 Task: Add Attachment from computer to Card Card0000000041 in Board Board0000000011 in Workspace WS0000000004 in Trello. Add Cover Purple to Card Card0000000041 in Board Board0000000011 in Workspace WS0000000004 in Trello. Add "Move Card To …" Button titled Button0000000041 to "top" of the list "To Do" to Card Card0000000041 in Board Board0000000011 in Workspace WS0000000004 in Trello. Add Description DS0000000041 to Card Card0000000041 in Board Board0000000011 in Workspace WS0000000004 in Trello. Add Comment CM0000000041 to Card Card0000000041 in Board Board0000000011 in Workspace WS0000000004 in Trello
Action: Mouse moved to (92, 316)
Screenshot: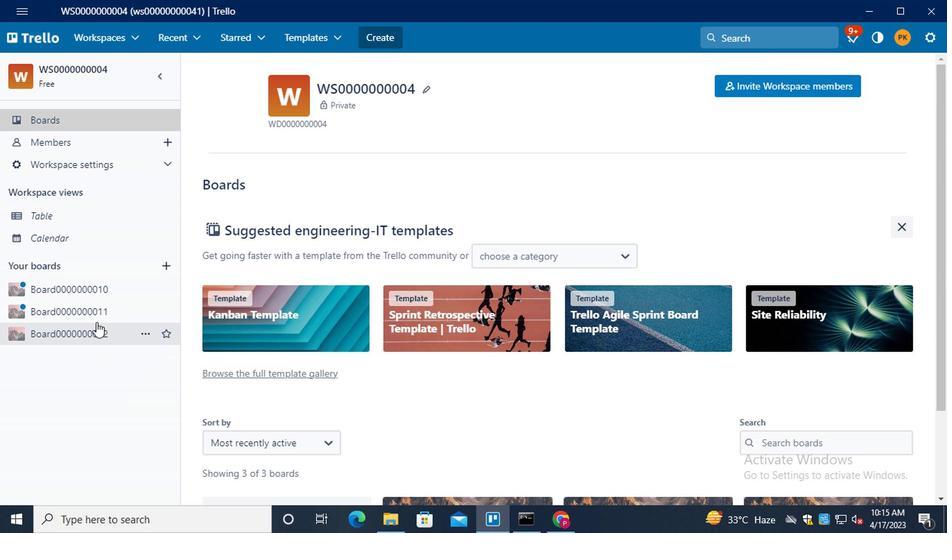 
Action: Mouse pressed left at (92, 316)
Screenshot: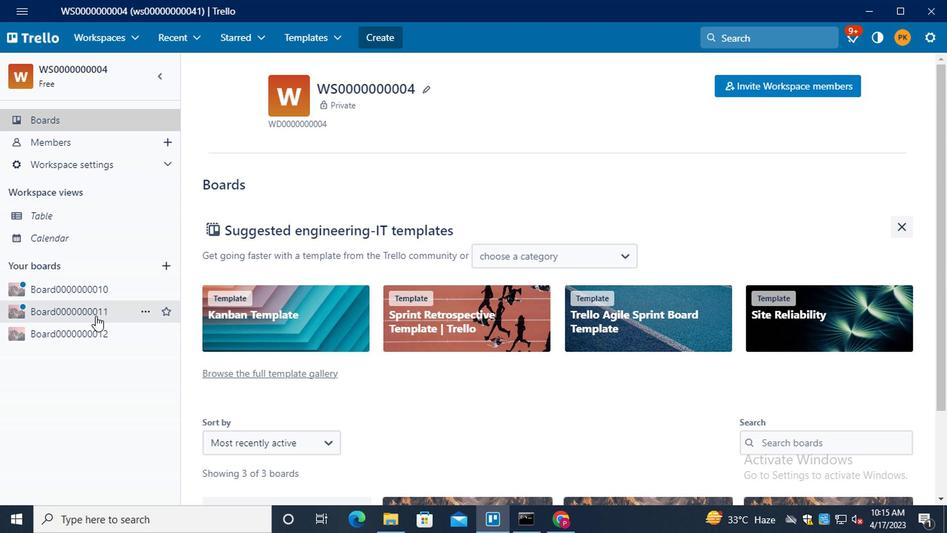 
Action: Mouse moved to (298, 144)
Screenshot: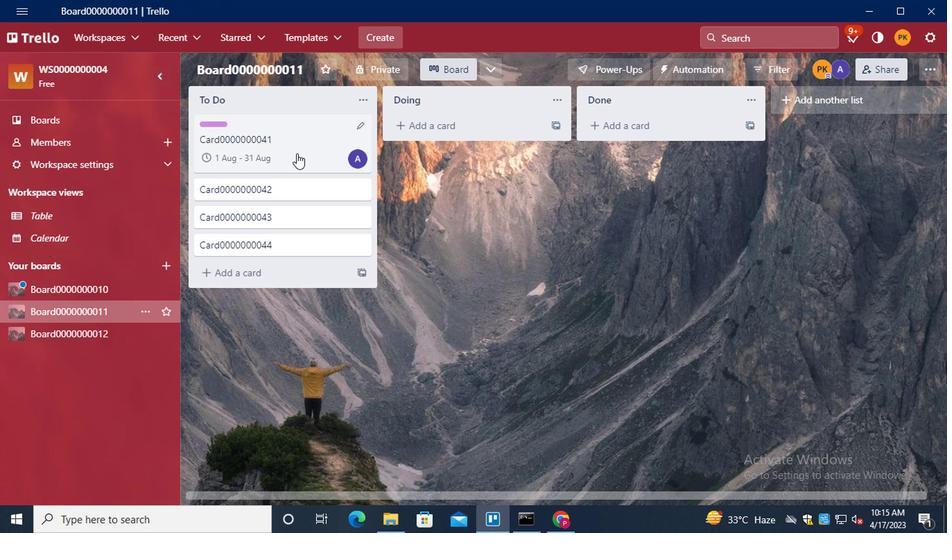 
Action: Mouse pressed left at (298, 144)
Screenshot: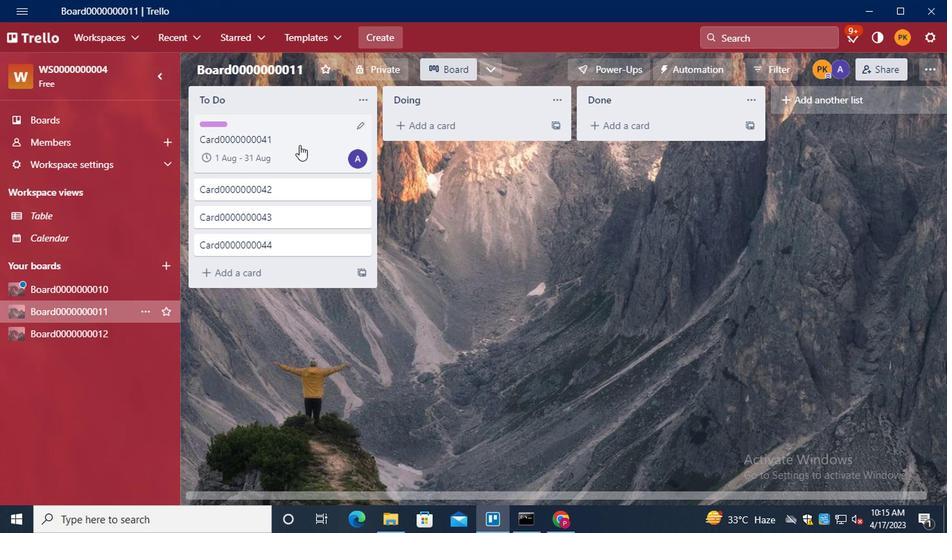 
Action: Mouse moved to (622, 289)
Screenshot: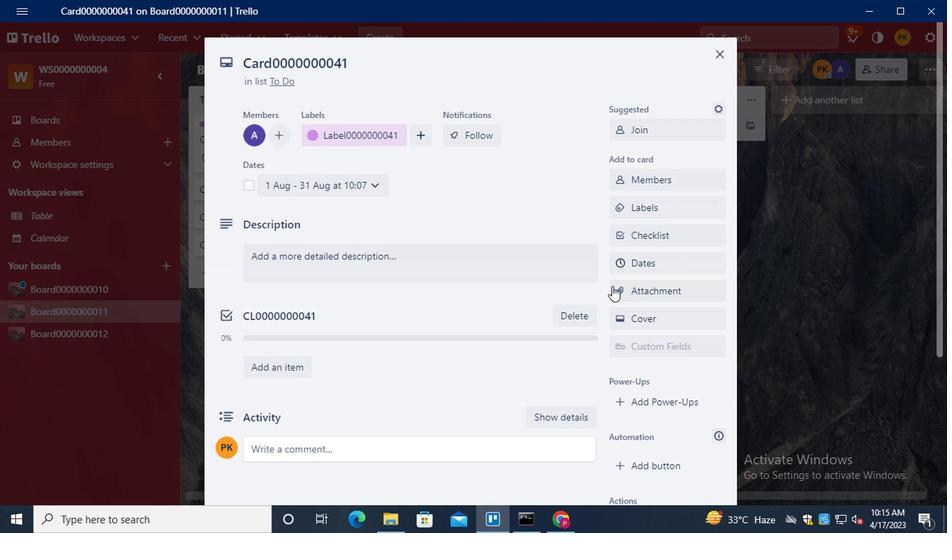 
Action: Mouse pressed left at (622, 289)
Screenshot: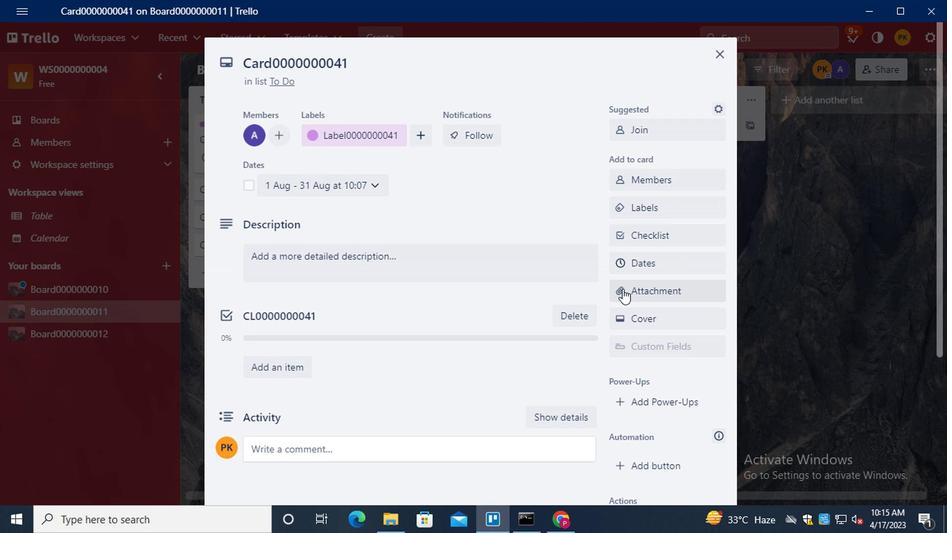 
Action: Mouse moved to (659, 126)
Screenshot: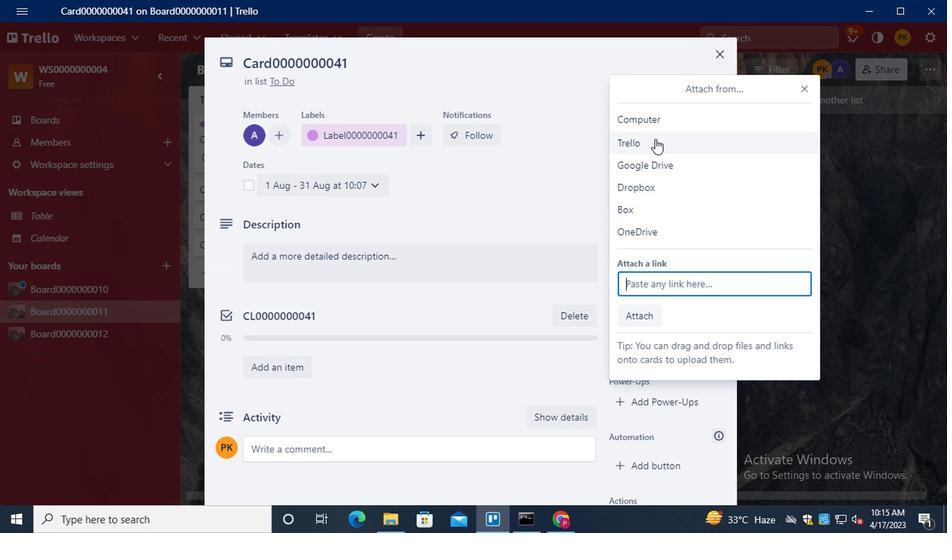 
Action: Mouse pressed left at (659, 126)
Screenshot: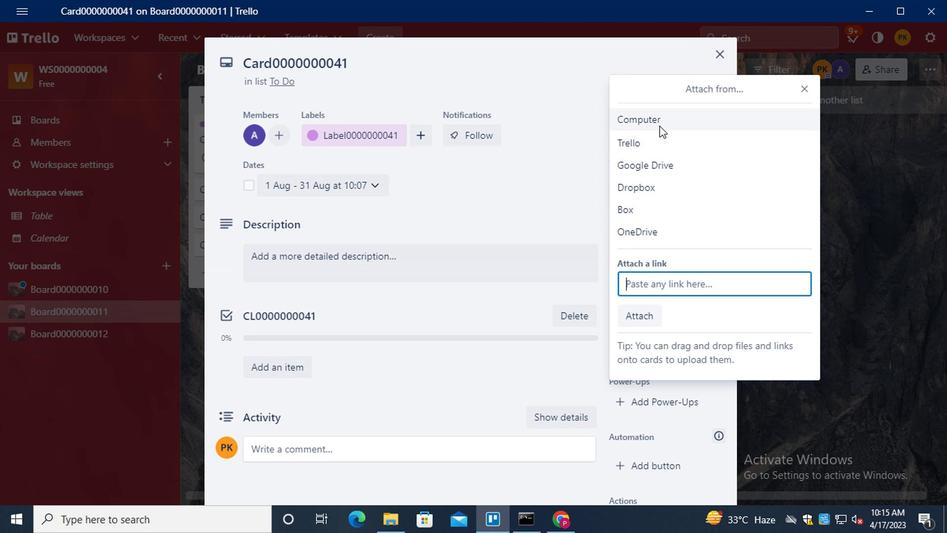 
Action: Mouse moved to (225, 104)
Screenshot: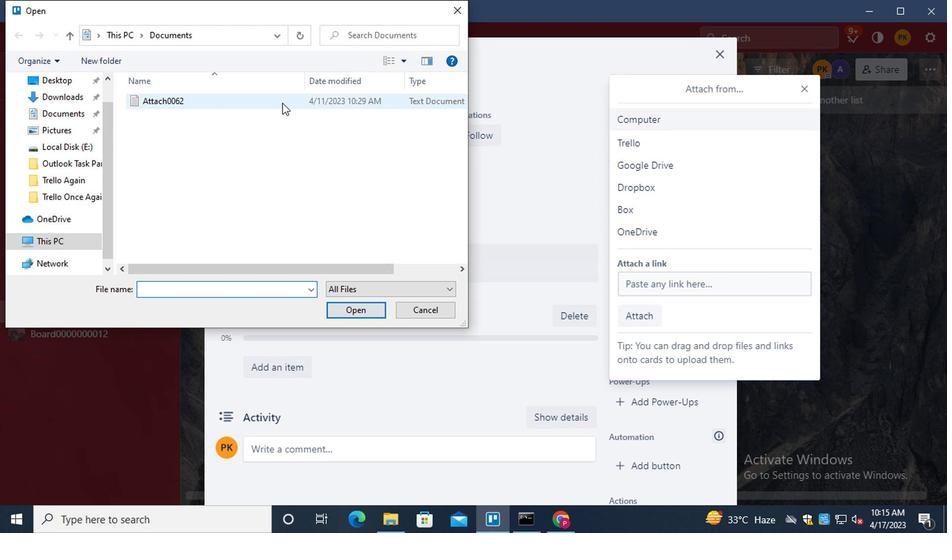 
Action: Mouse pressed left at (225, 104)
Screenshot: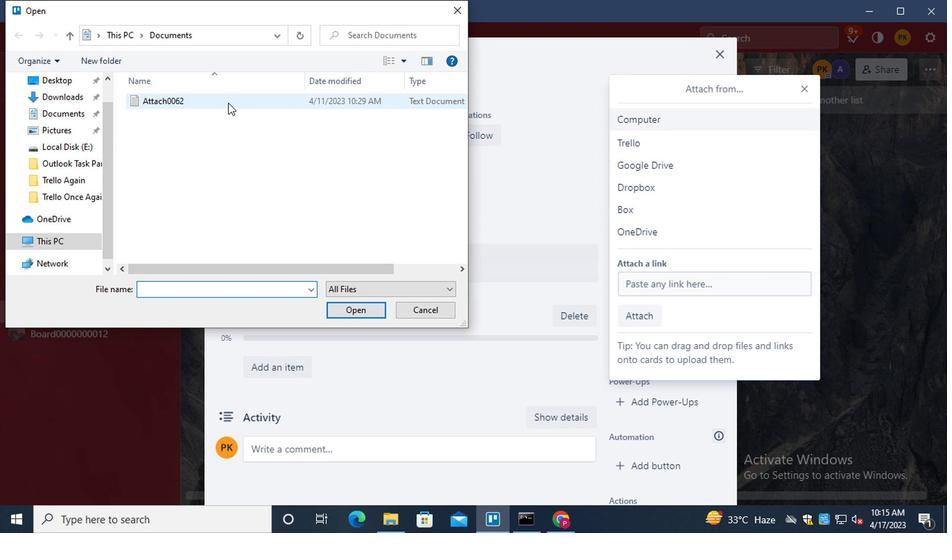 
Action: Mouse moved to (337, 313)
Screenshot: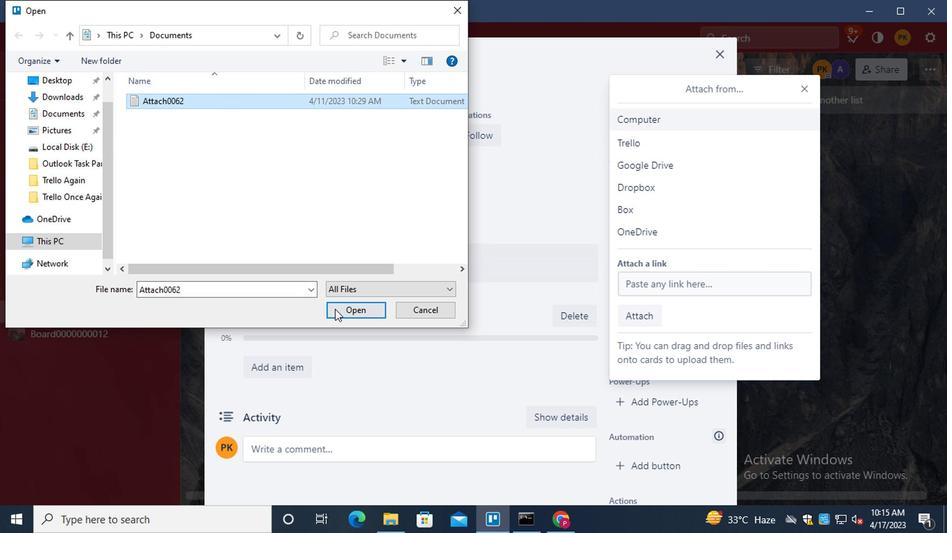 
Action: Mouse pressed left at (337, 313)
Screenshot: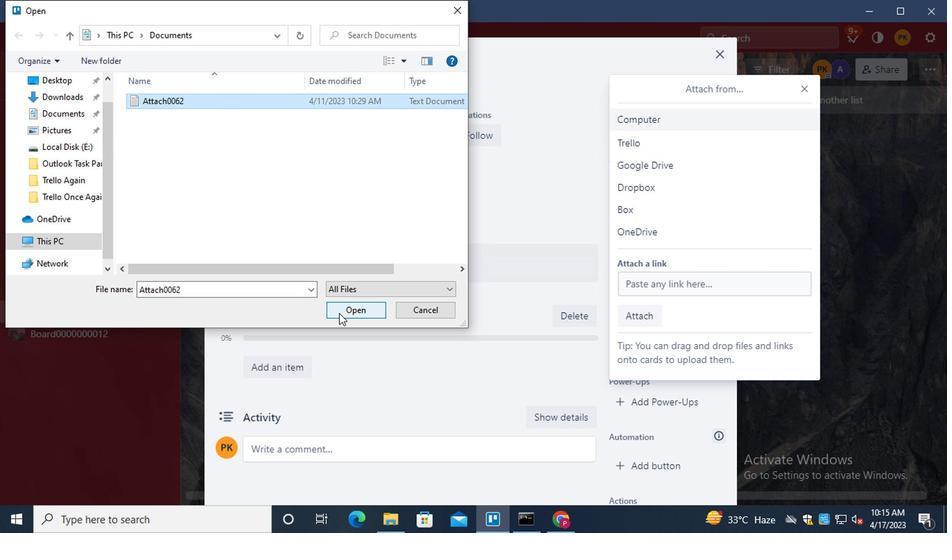
Action: Mouse moved to (642, 324)
Screenshot: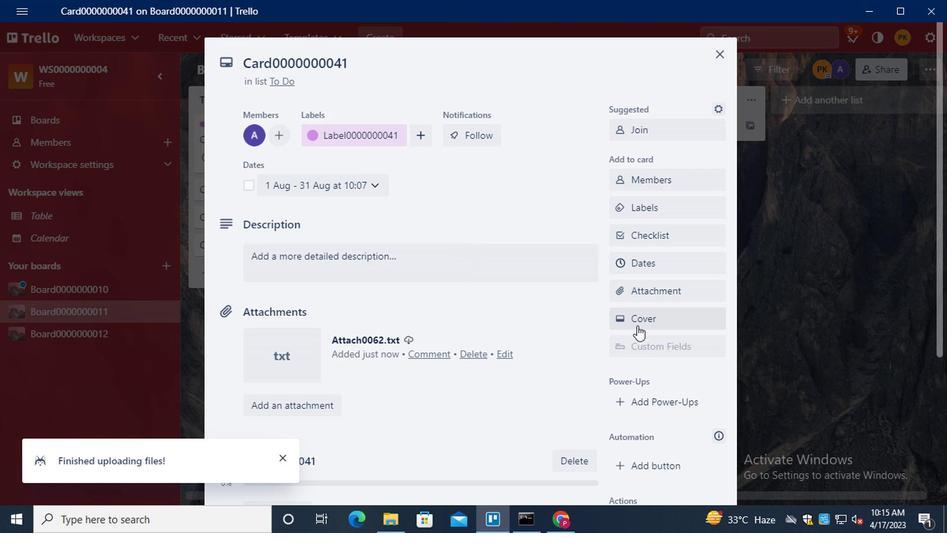 
Action: Mouse pressed left at (642, 324)
Screenshot: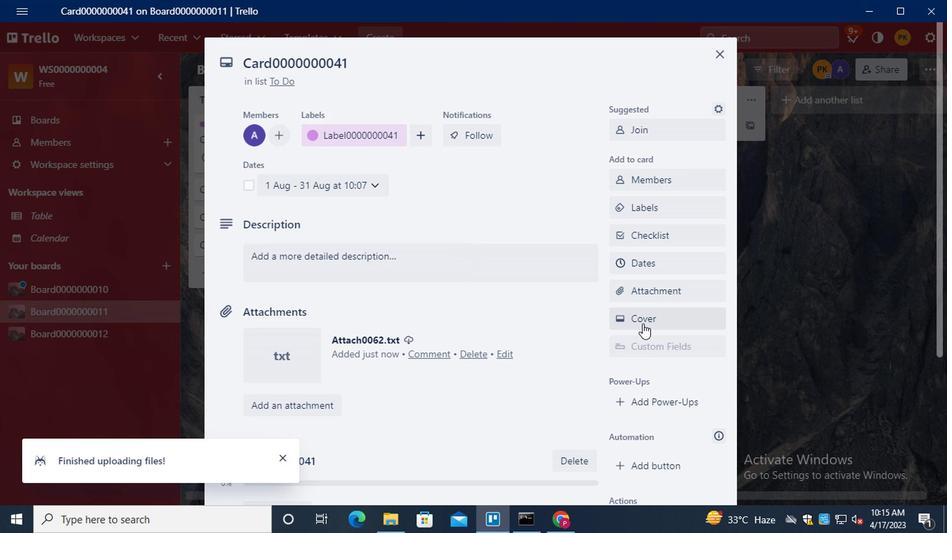 
Action: Mouse moved to (795, 233)
Screenshot: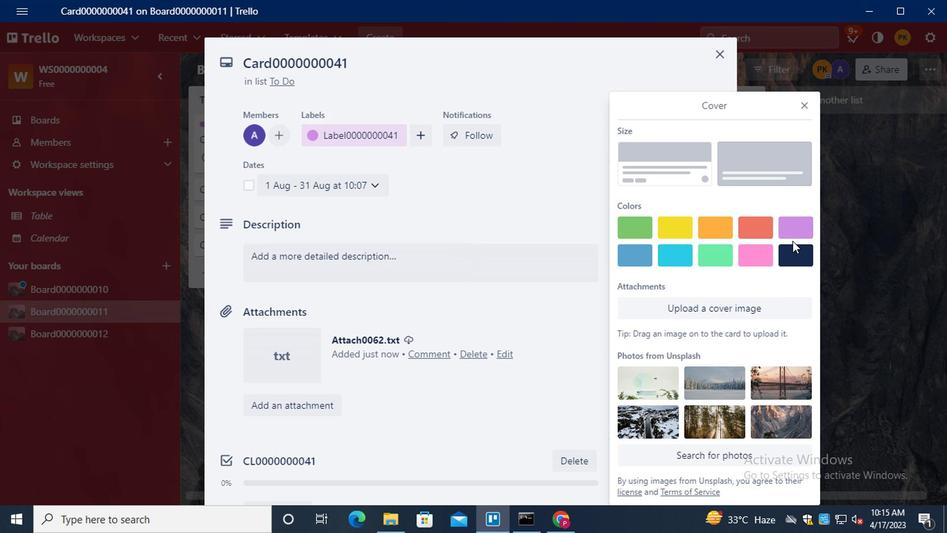 
Action: Mouse pressed left at (795, 233)
Screenshot: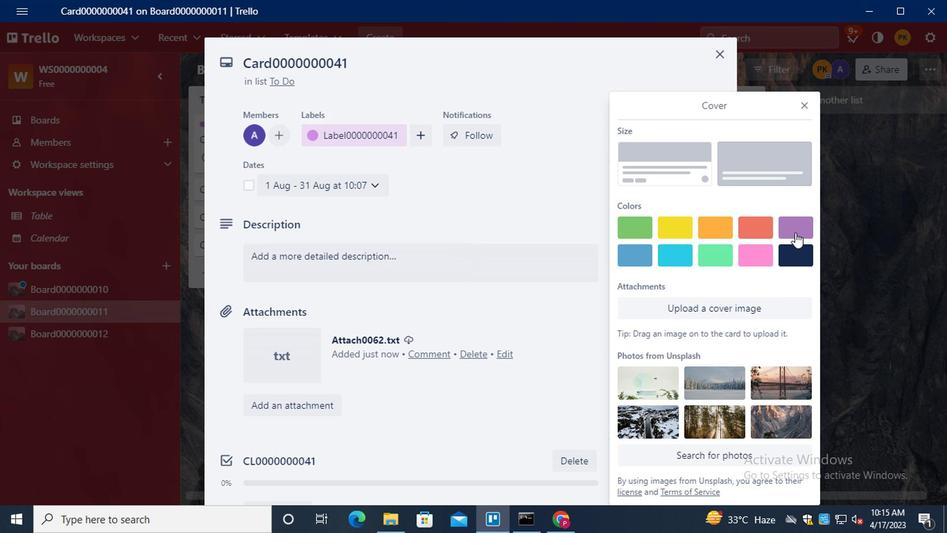
Action: Mouse moved to (805, 82)
Screenshot: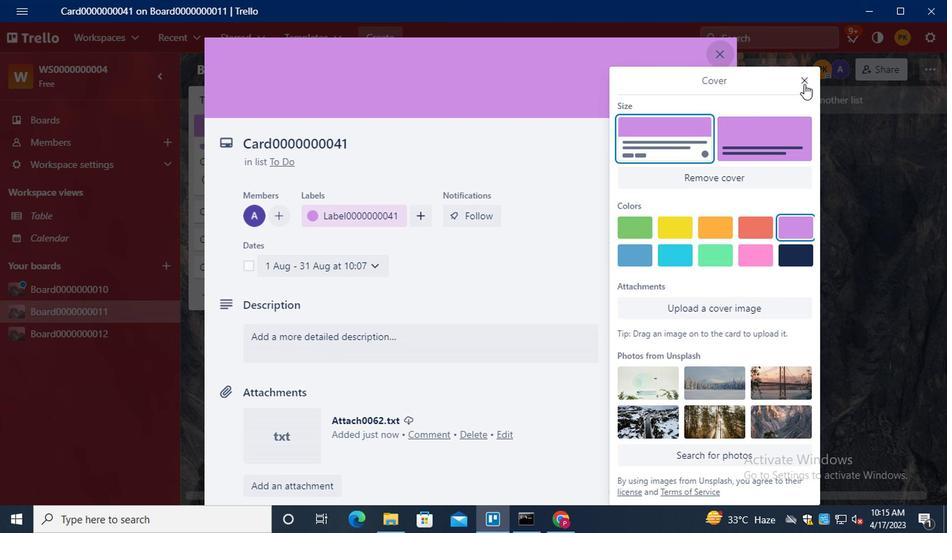 
Action: Mouse pressed left at (805, 82)
Screenshot: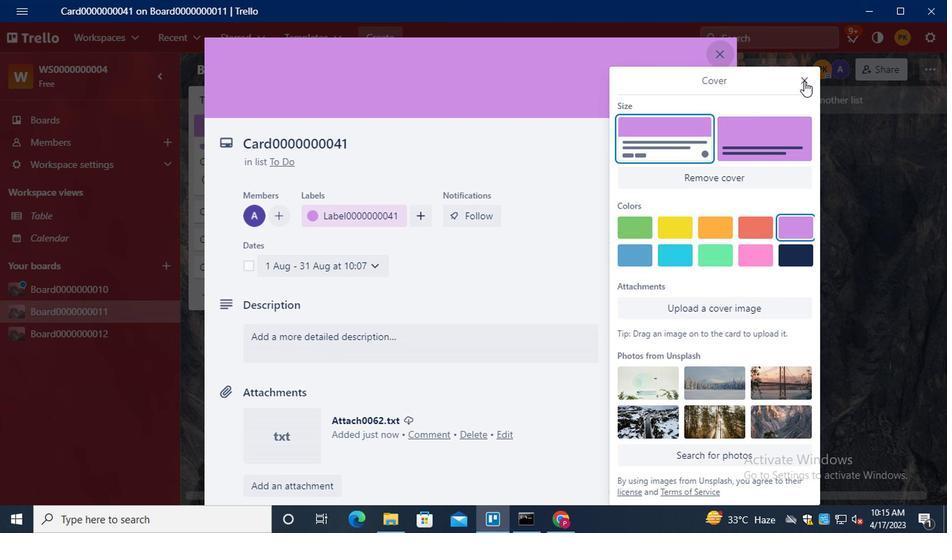 
Action: Mouse moved to (687, 280)
Screenshot: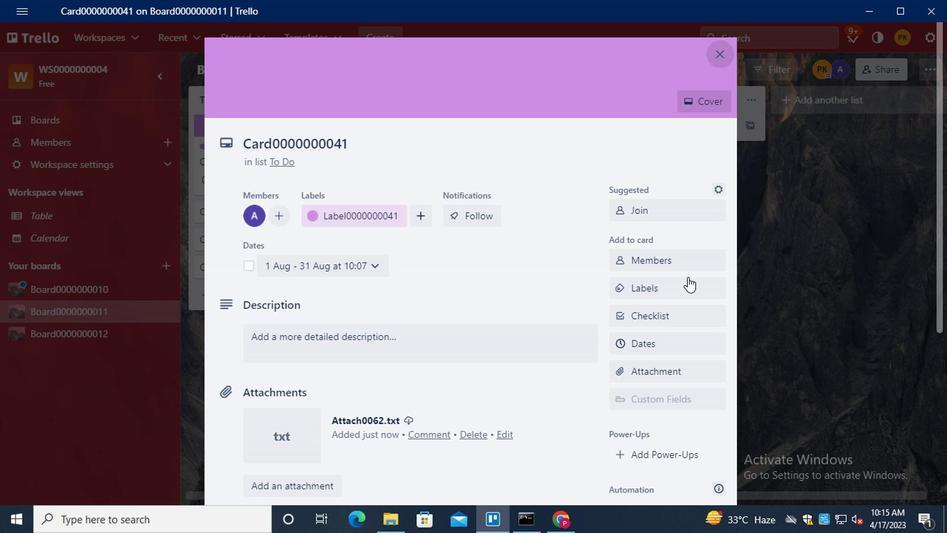 
Action: Mouse scrolled (687, 280) with delta (0, 0)
Screenshot: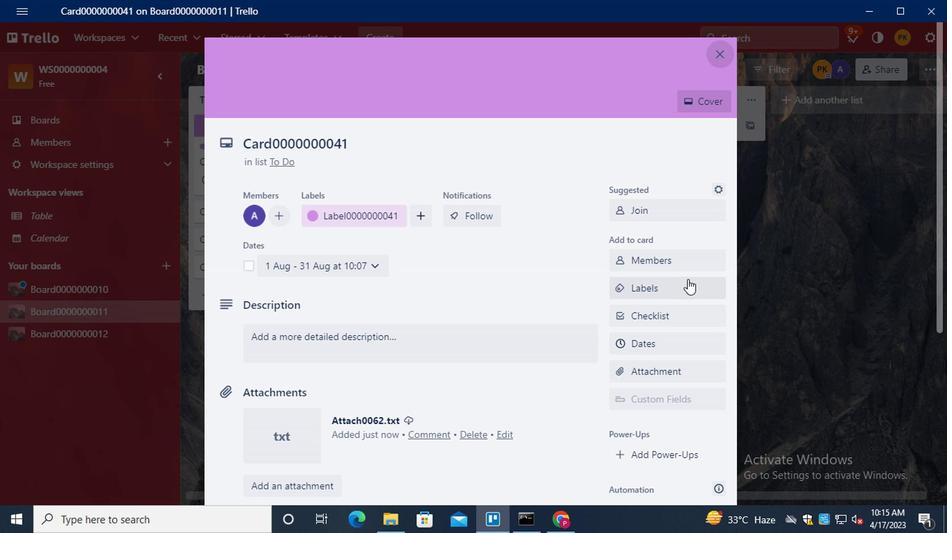 
Action: Mouse moved to (669, 373)
Screenshot: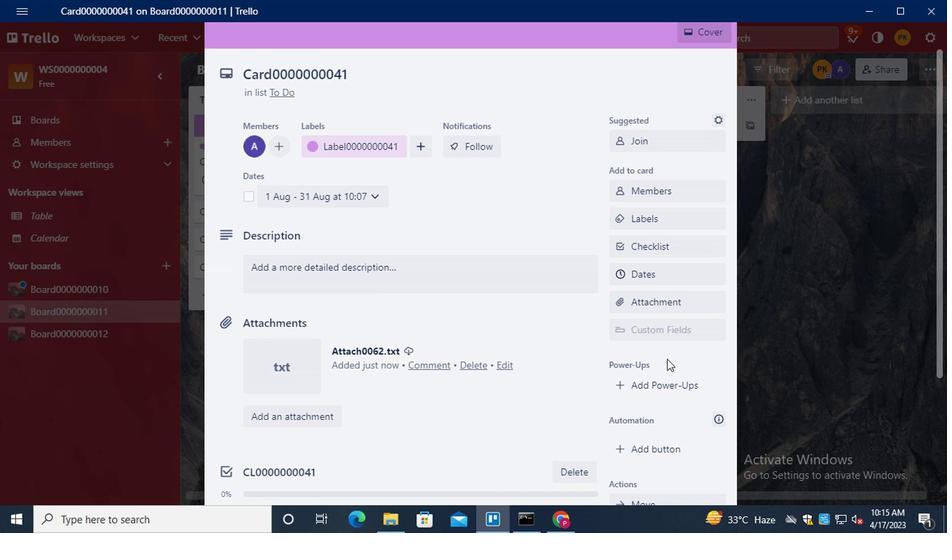
Action: Mouse scrolled (669, 372) with delta (0, 0)
Screenshot: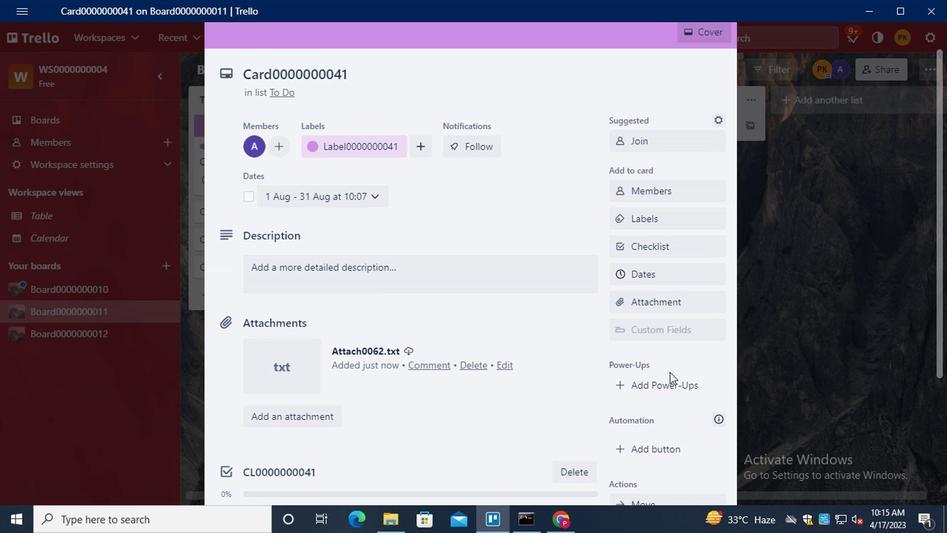 
Action: Mouse scrolled (669, 372) with delta (0, 0)
Screenshot: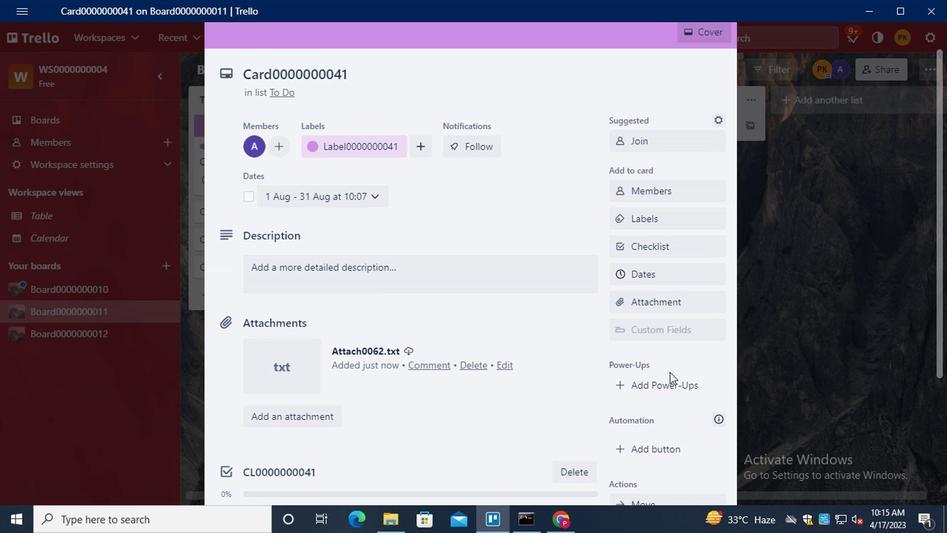
Action: Mouse moved to (659, 315)
Screenshot: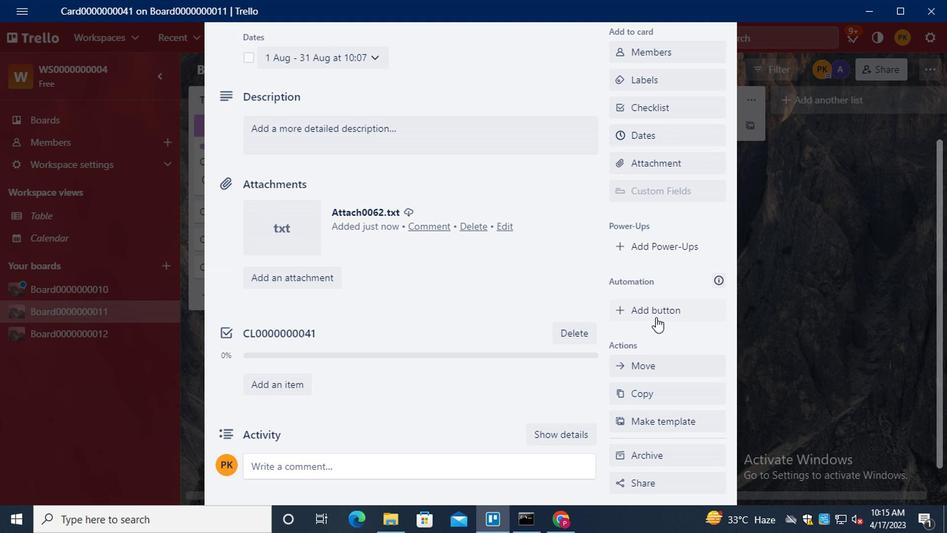 
Action: Mouse pressed left at (659, 315)
Screenshot: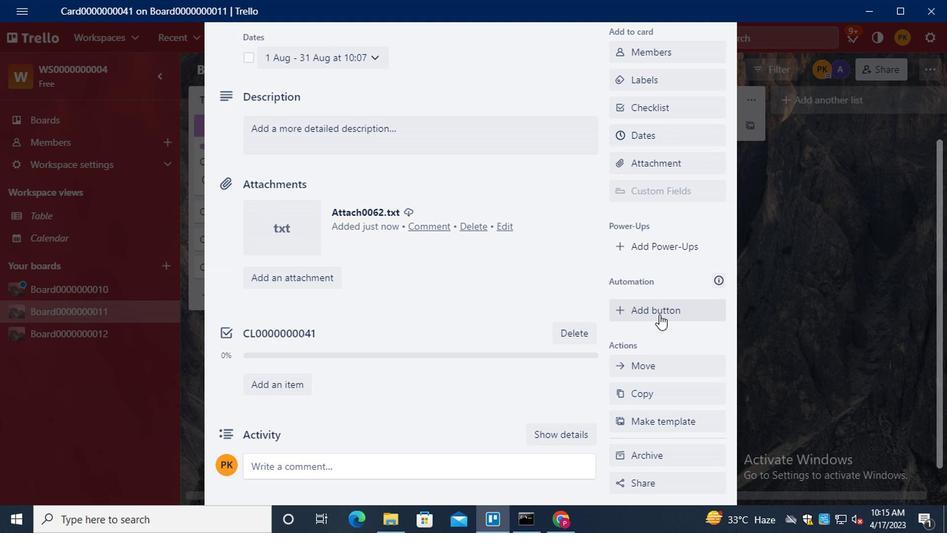 
Action: Mouse moved to (726, 128)
Screenshot: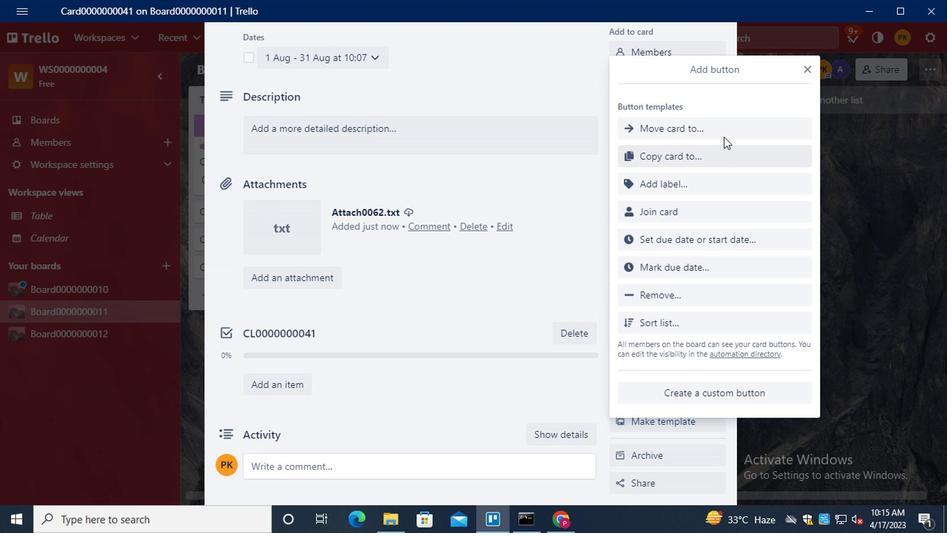 
Action: Mouse pressed left at (726, 128)
Screenshot: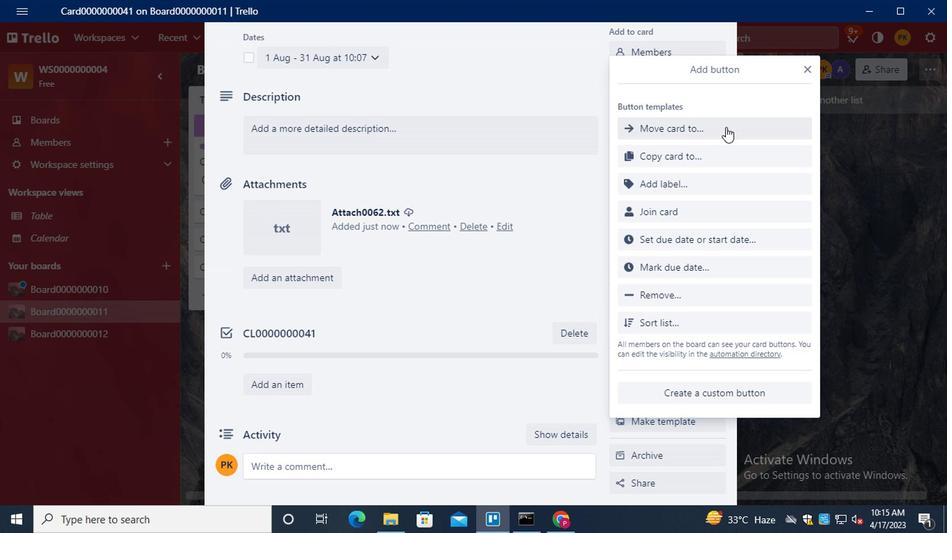 
Action: Key pressed <Key.shift>BUTTON0000000041
Screenshot: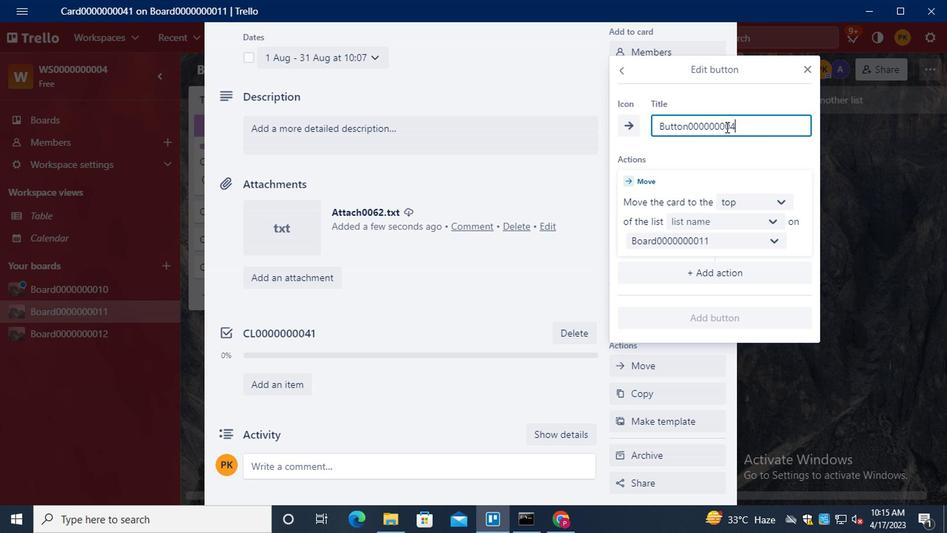 
Action: Mouse moved to (715, 221)
Screenshot: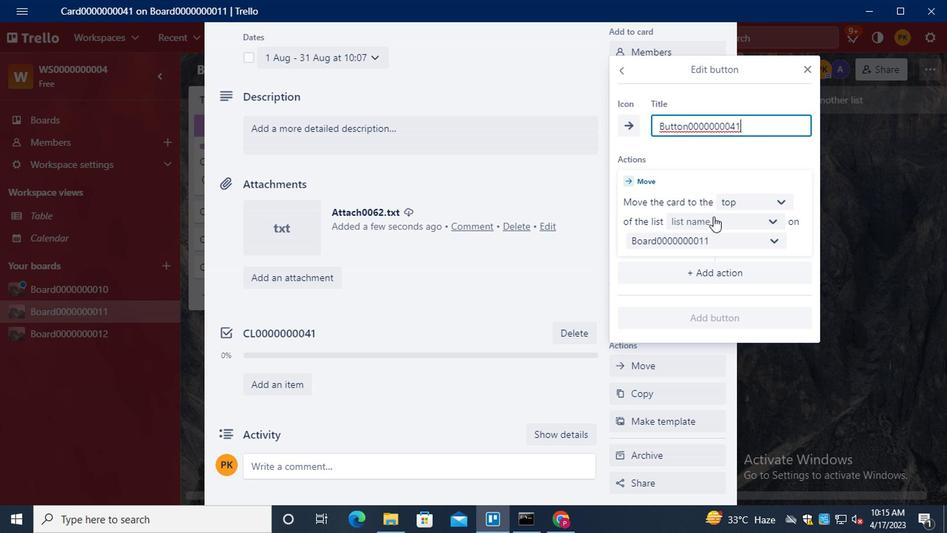
Action: Mouse pressed left at (715, 221)
Screenshot: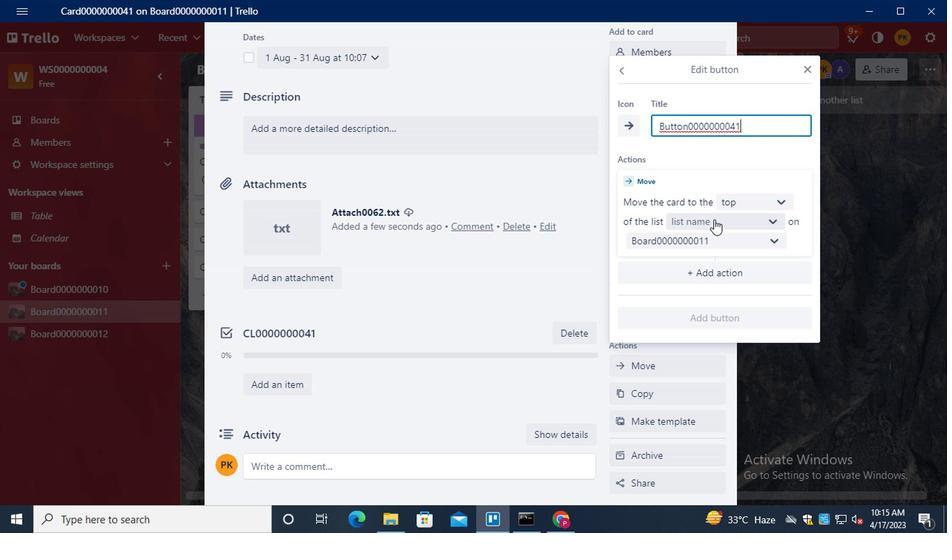 
Action: Mouse moved to (721, 256)
Screenshot: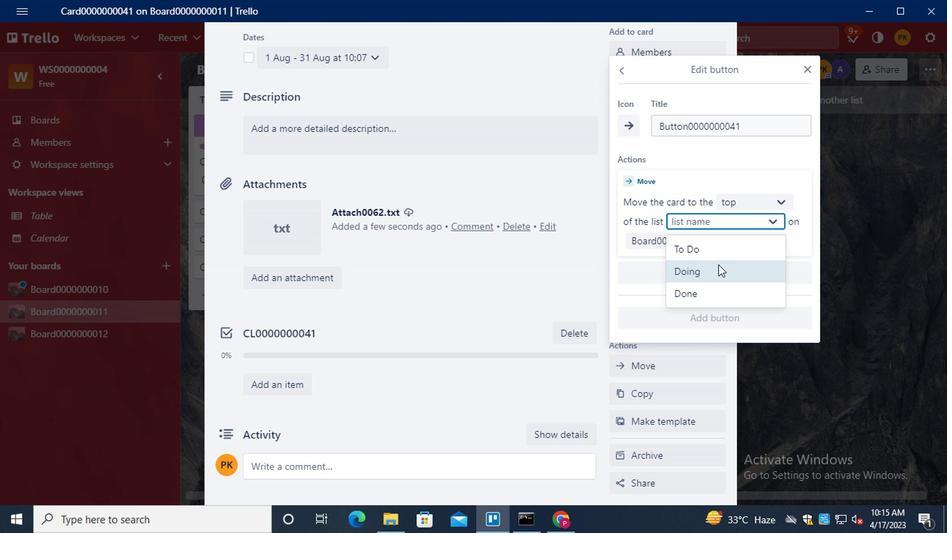 
Action: Mouse pressed left at (721, 256)
Screenshot: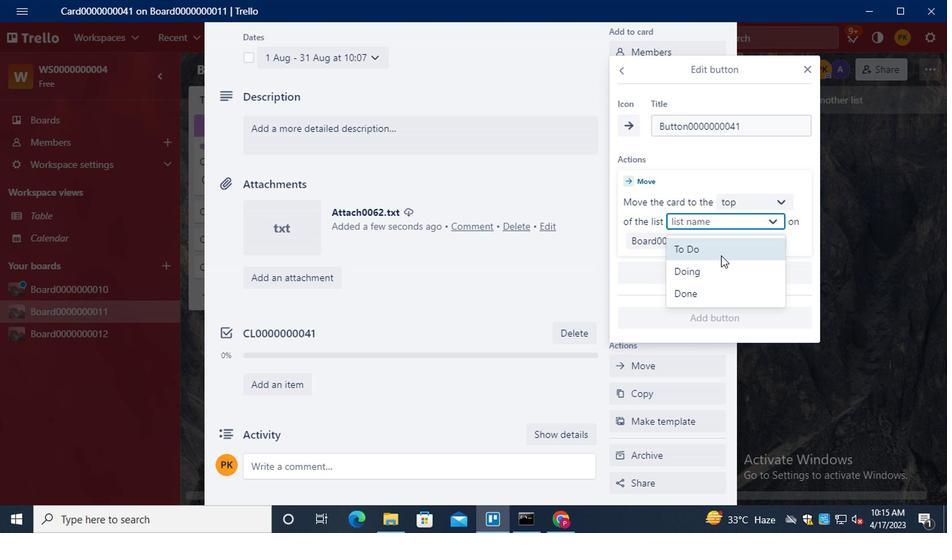 
Action: Mouse moved to (717, 319)
Screenshot: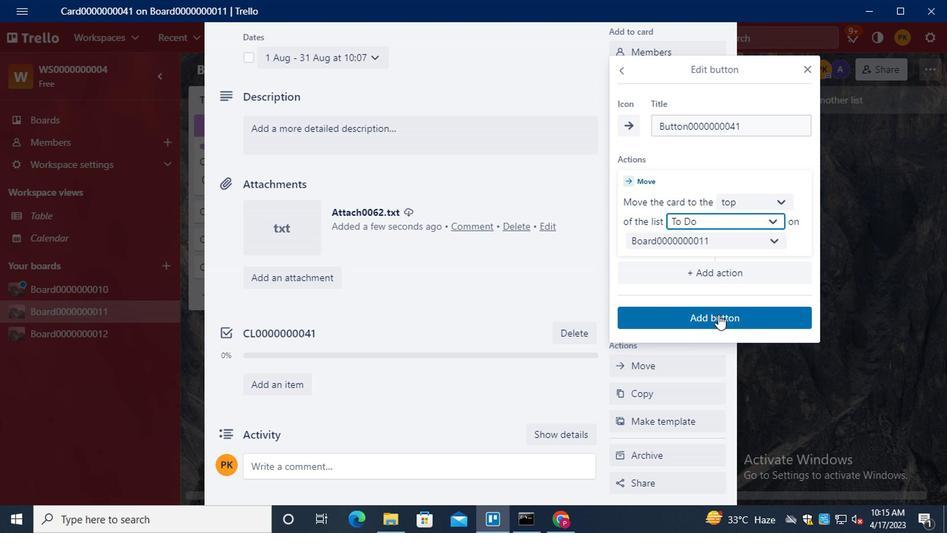 
Action: Mouse pressed left at (717, 319)
Screenshot: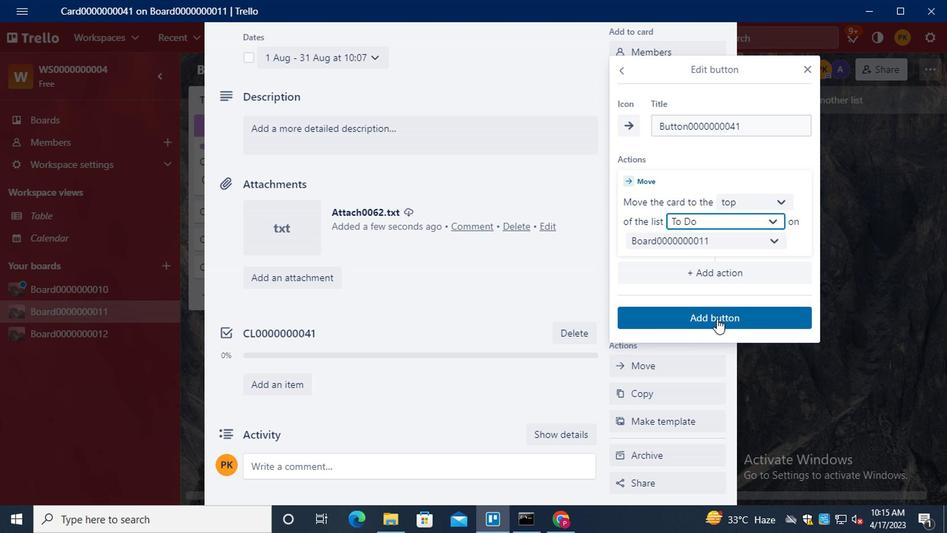 
Action: Mouse moved to (383, 119)
Screenshot: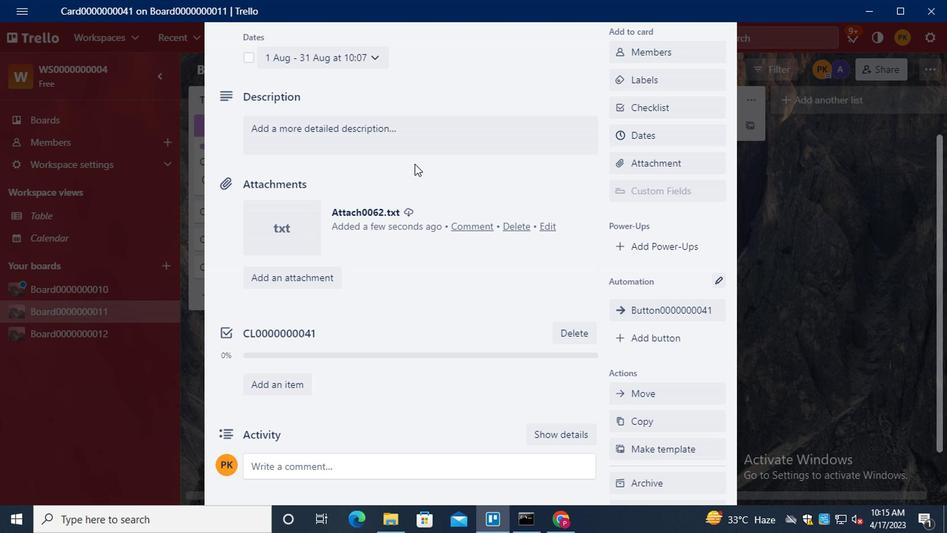 
Action: Mouse pressed left at (383, 119)
Screenshot: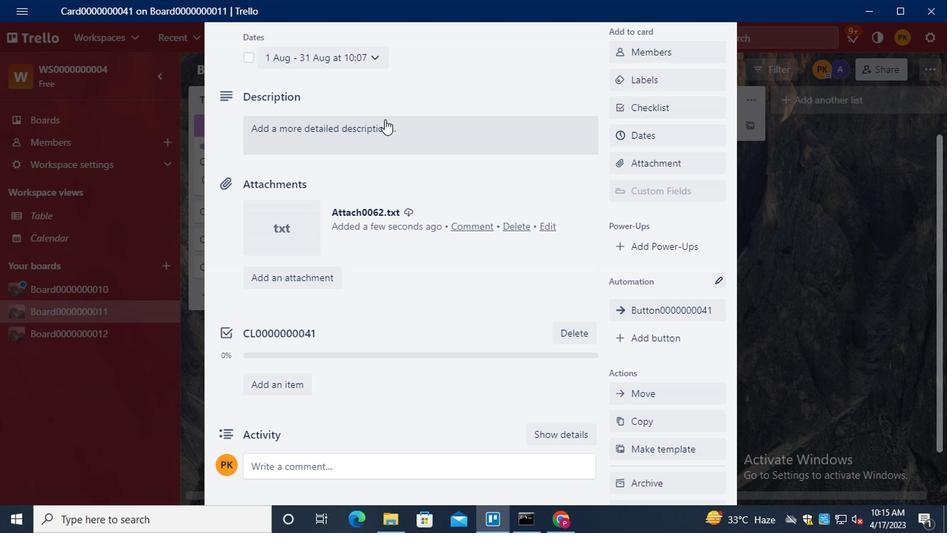 
Action: Key pressed <Key.shift>S<Key.backspace>DS0000000041
Screenshot: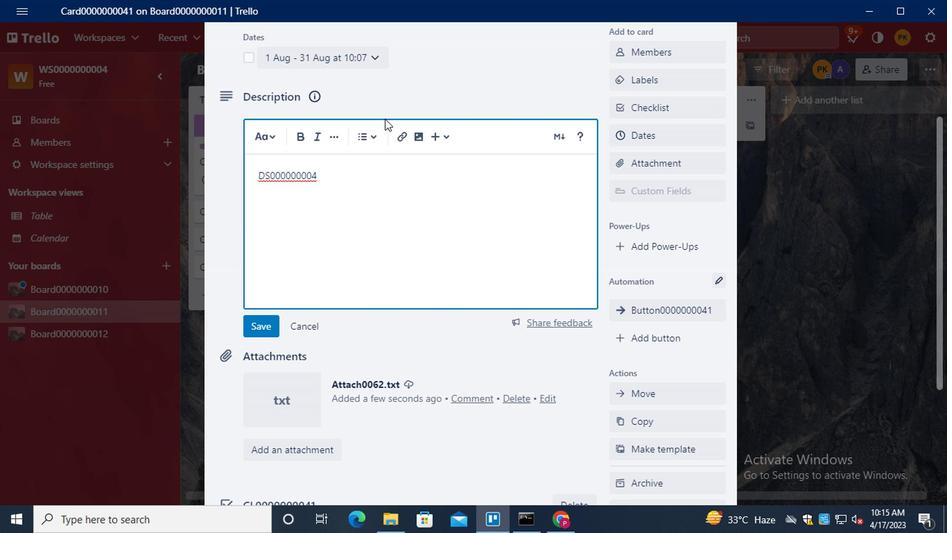 
Action: Mouse moved to (268, 321)
Screenshot: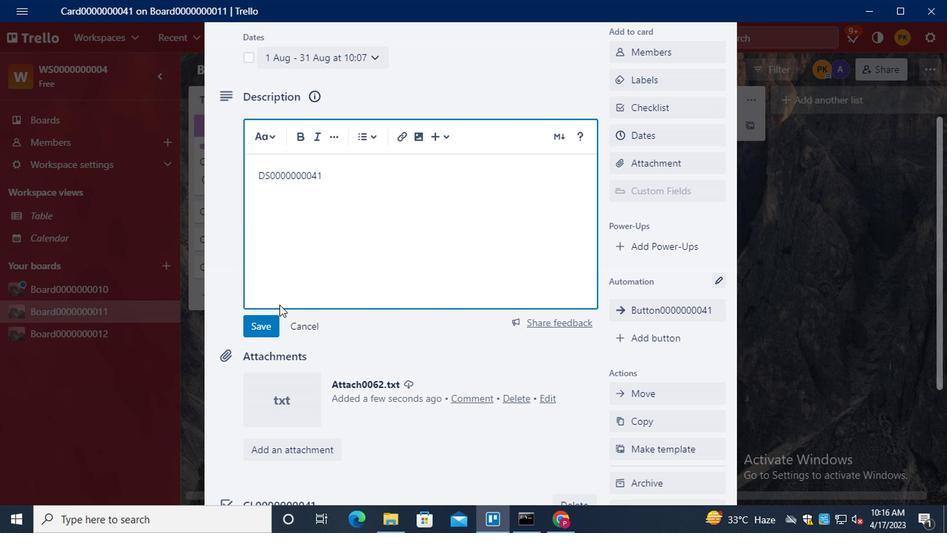 
Action: Mouse pressed left at (268, 321)
Screenshot: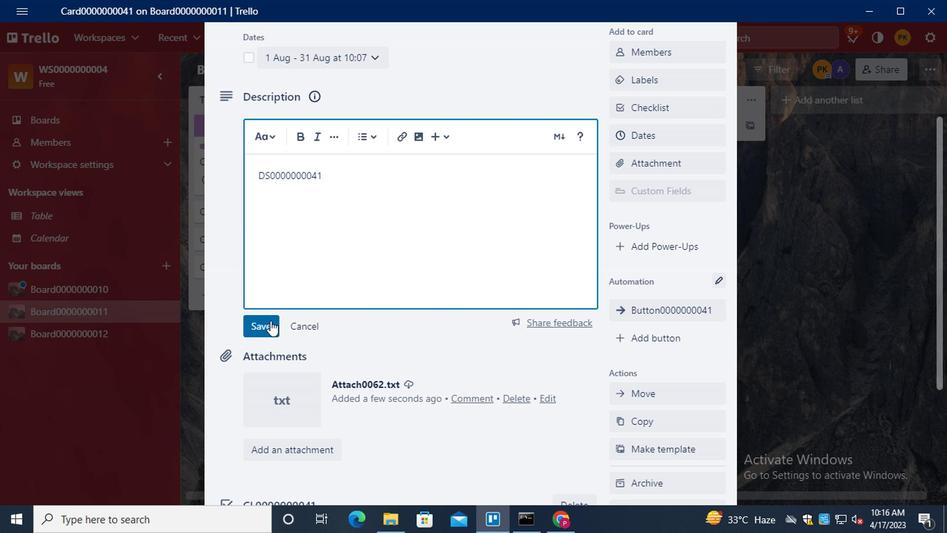 
Action: Mouse moved to (303, 321)
Screenshot: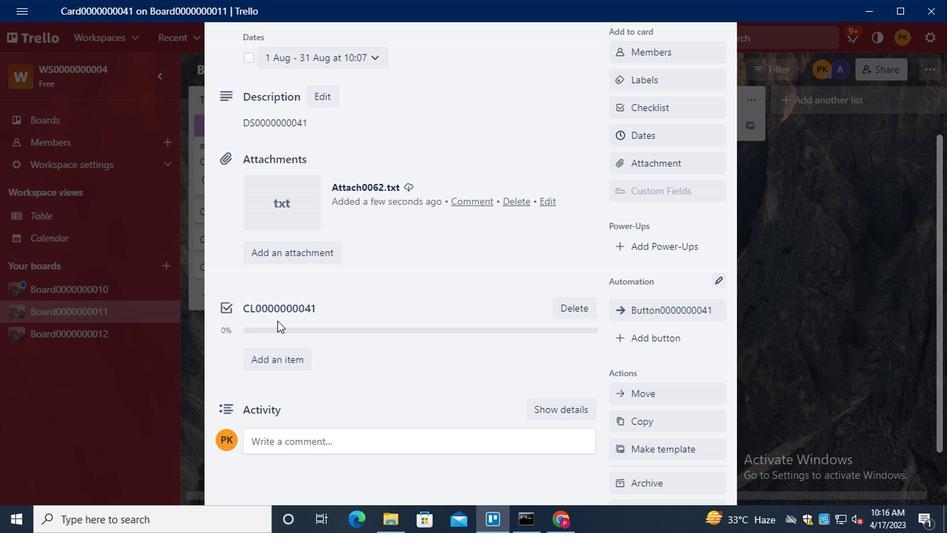 
Action: Mouse scrolled (303, 320) with delta (0, 0)
Screenshot: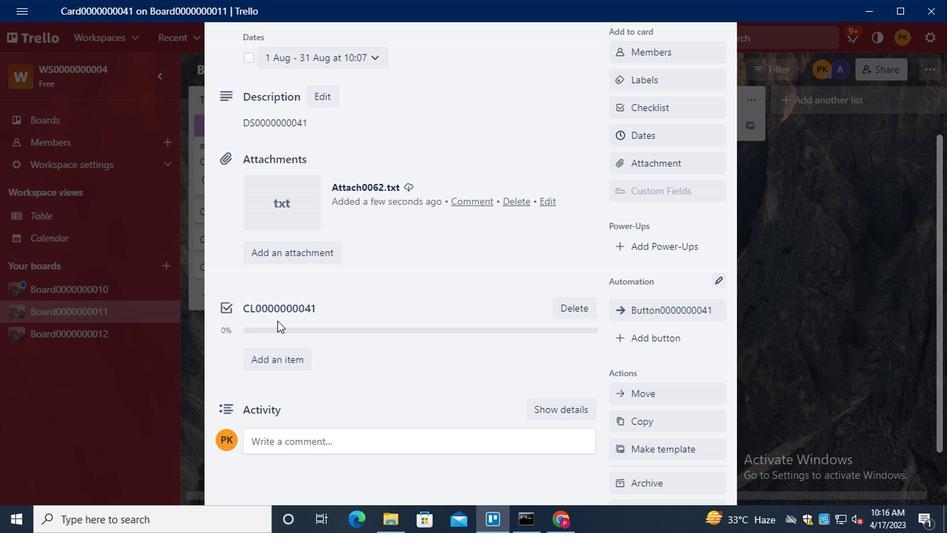 
Action: Mouse scrolled (303, 320) with delta (0, 0)
Screenshot: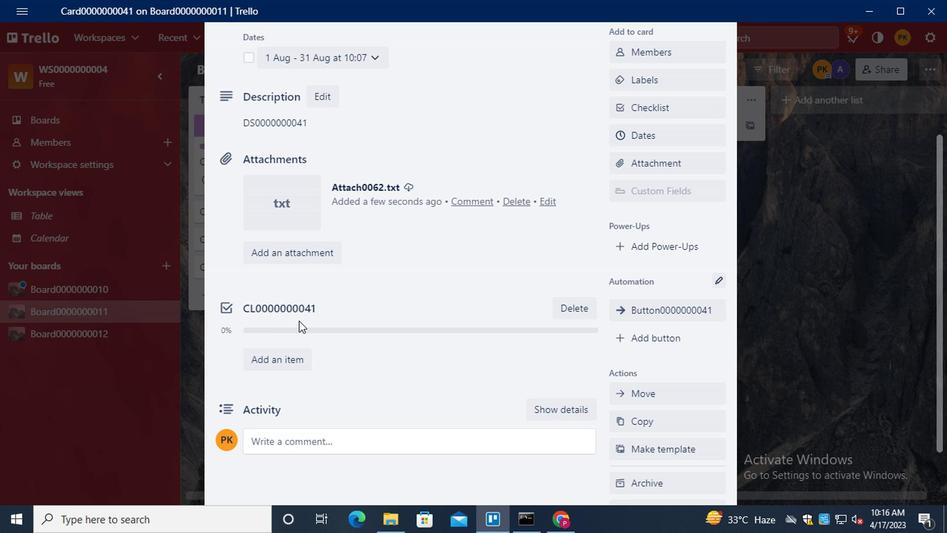 
Action: Mouse scrolled (303, 320) with delta (0, 0)
Screenshot: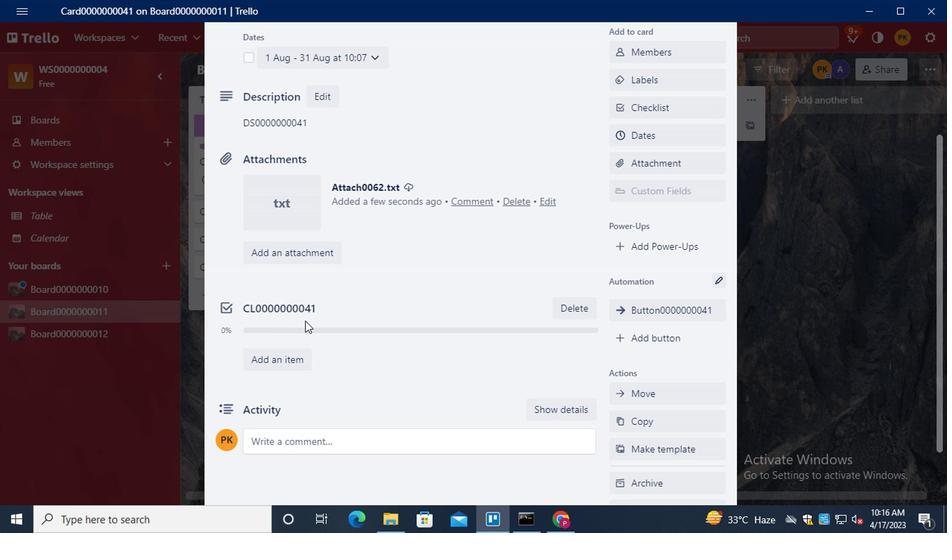 
Action: Mouse moved to (323, 355)
Screenshot: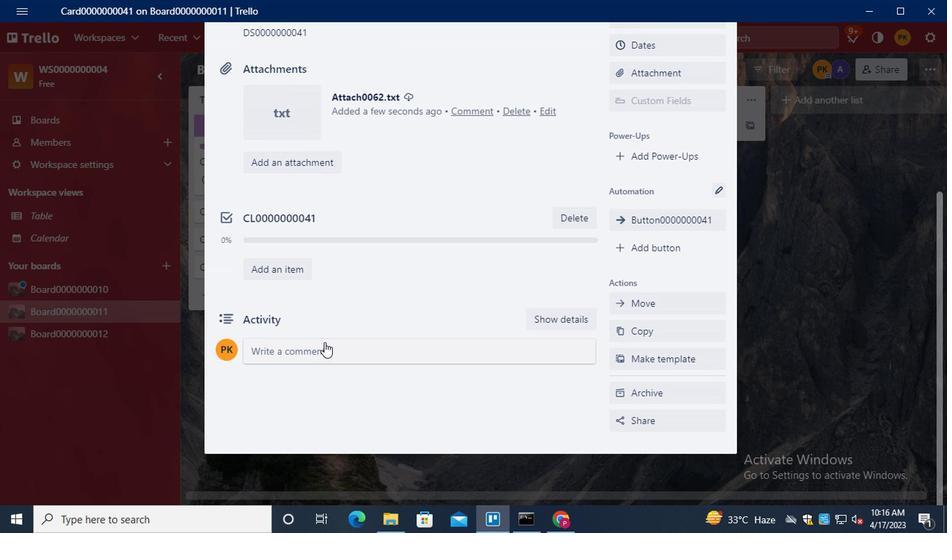 
Action: Mouse pressed left at (323, 355)
Screenshot: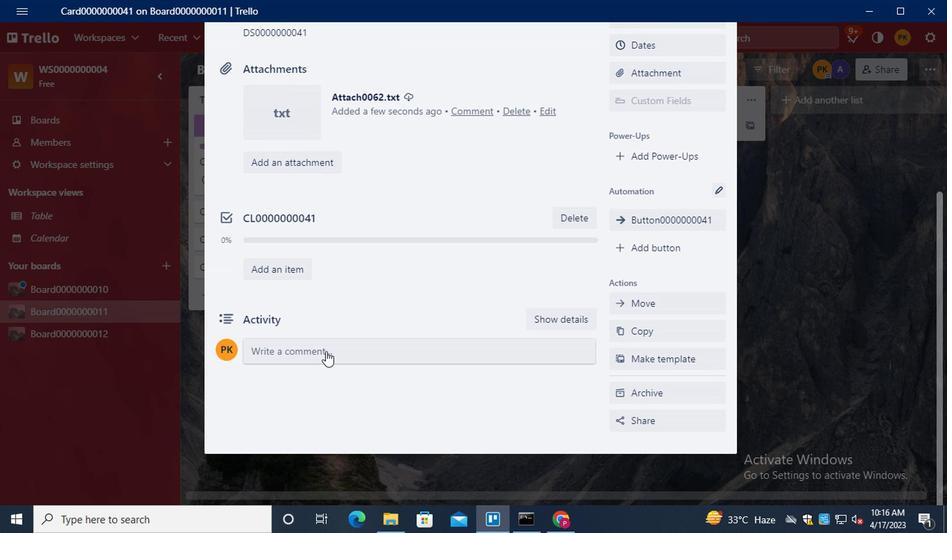 
Action: Key pressed <Key.shift><Key.shift><Key.shift><Key.shift><Key.shift><Key.shift>CM0000000041
Screenshot: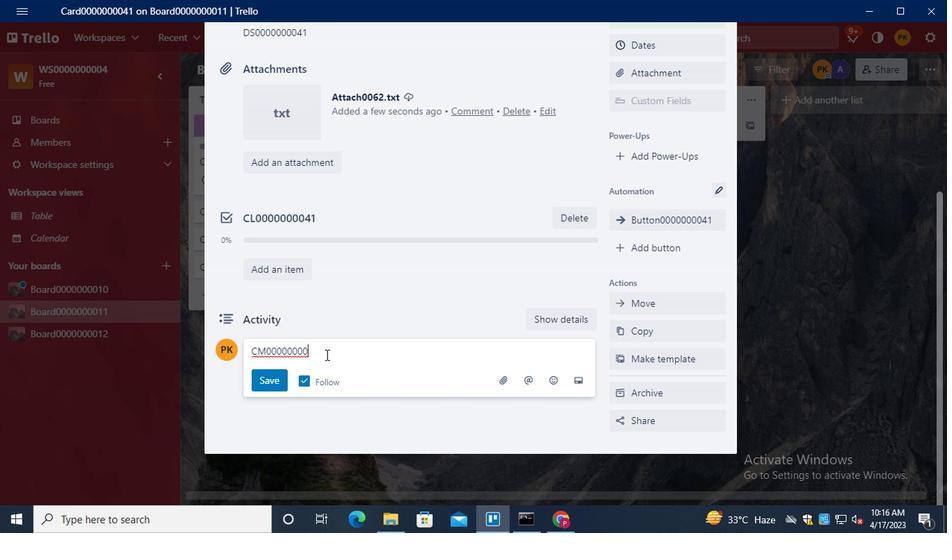
Action: Mouse moved to (257, 382)
Screenshot: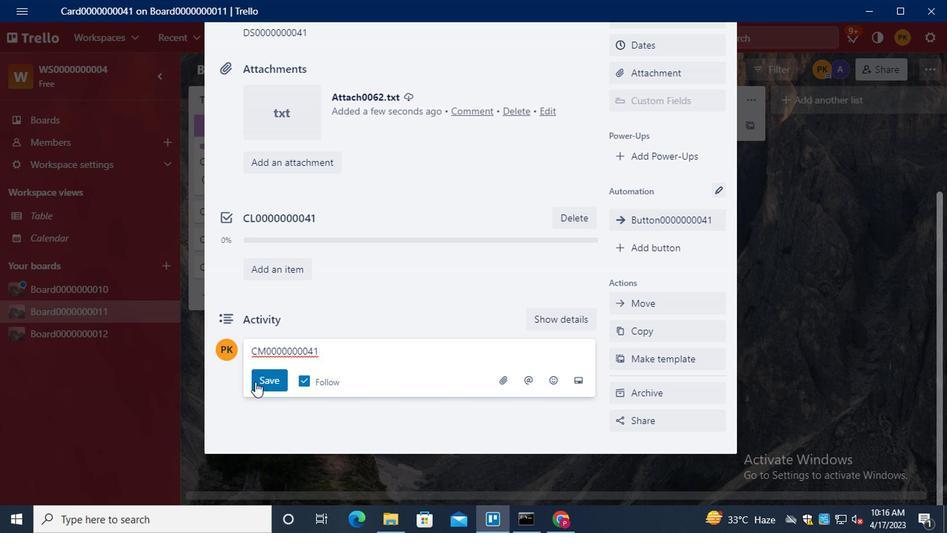 
Action: Mouse pressed left at (257, 382)
Screenshot: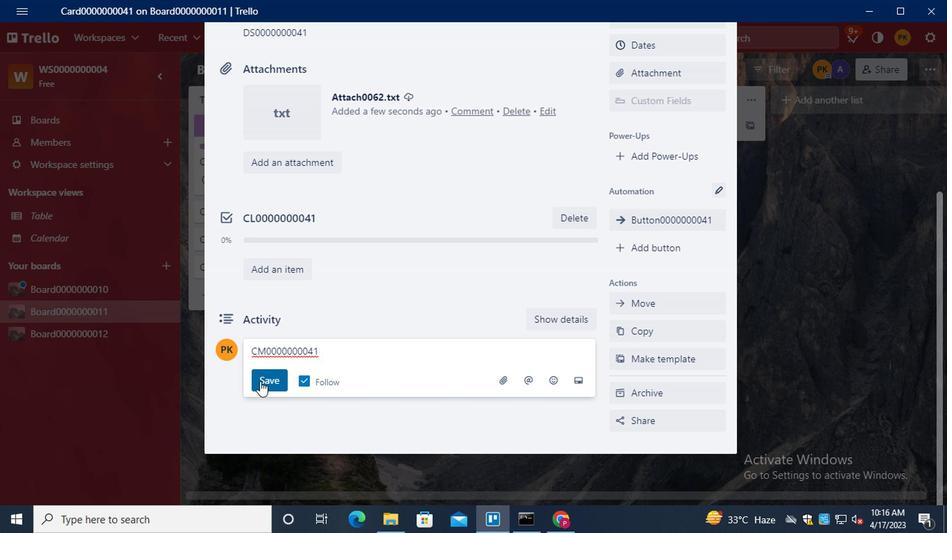 
Action: Mouse moved to (333, 362)
Screenshot: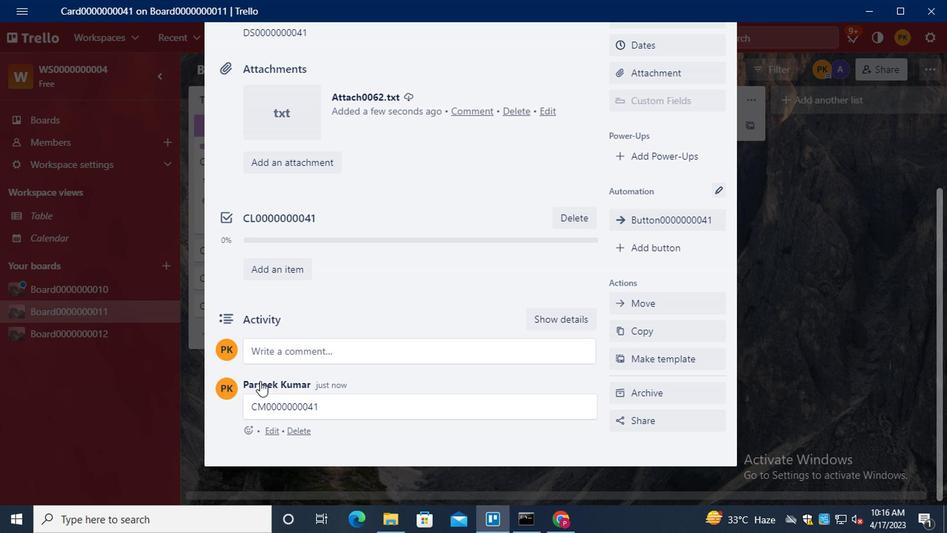 
Action: Mouse scrolled (333, 363) with delta (0, 0)
Screenshot: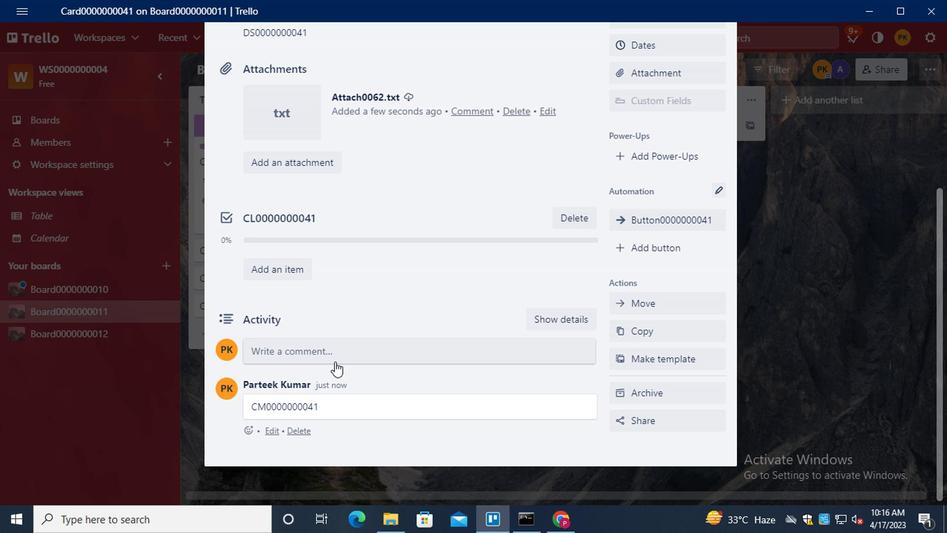 
Action: Mouse scrolled (333, 363) with delta (0, 0)
Screenshot: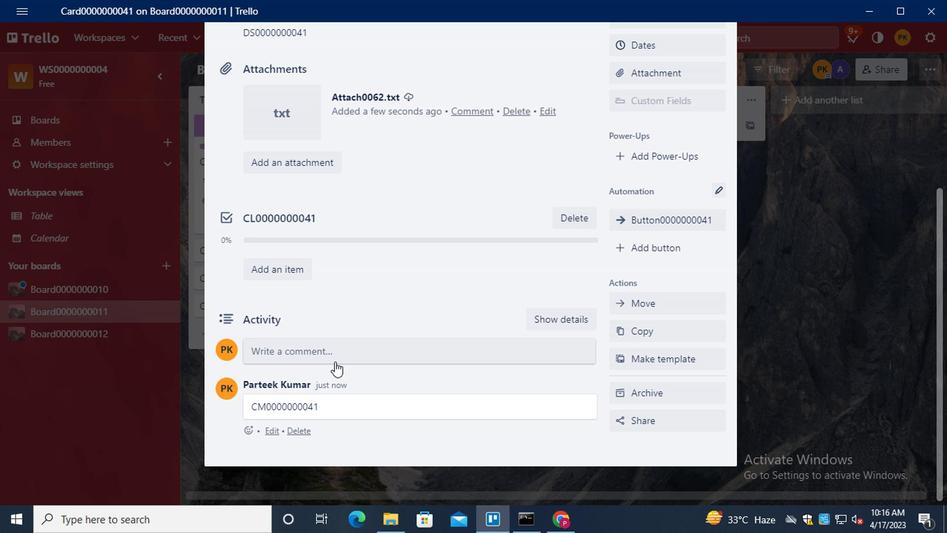 
Action: Mouse scrolled (333, 363) with delta (0, 0)
Screenshot: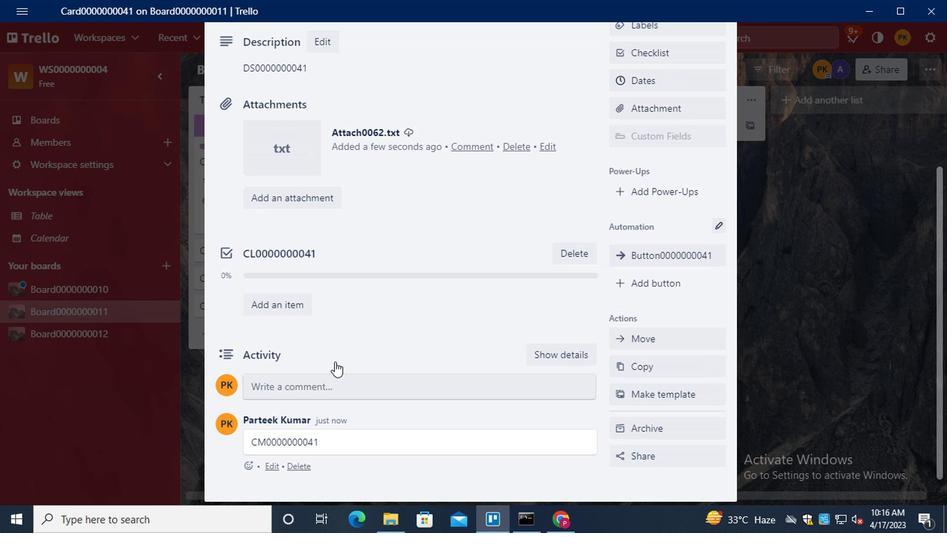 
